 Task: Write the Phone "+14845211120" Under New vendor in Find vendor.
Action: Mouse moved to (96, 11)
Screenshot: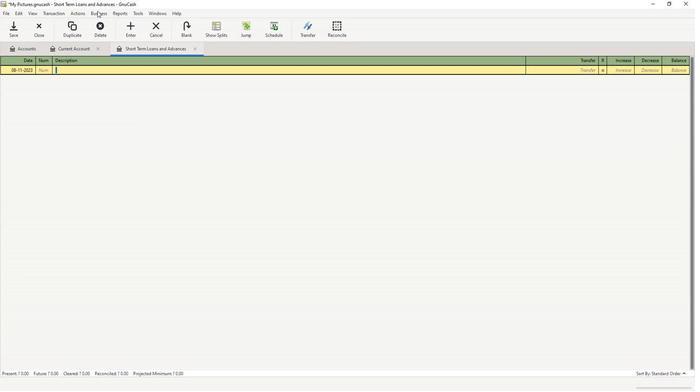 
Action: Mouse pressed left at (96, 11)
Screenshot: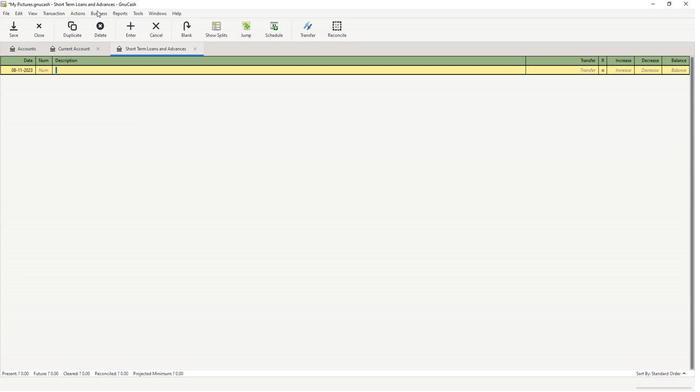 
Action: Mouse moved to (104, 30)
Screenshot: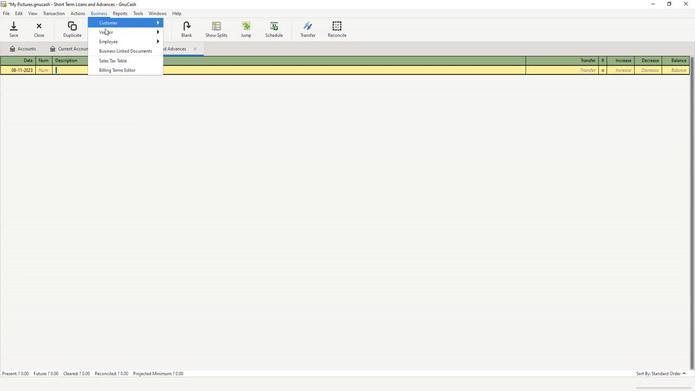 
Action: Mouse pressed left at (104, 30)
Screenshot: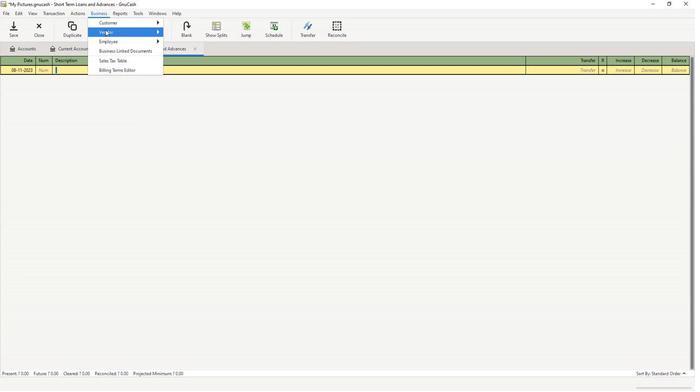 
Action: Mouse moved to (180, 51)
Screenshot: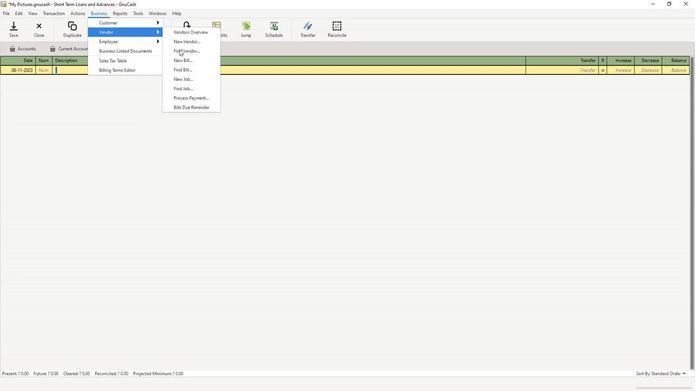 
Action: Mouse pressed left at (180, 51)
Screenshot: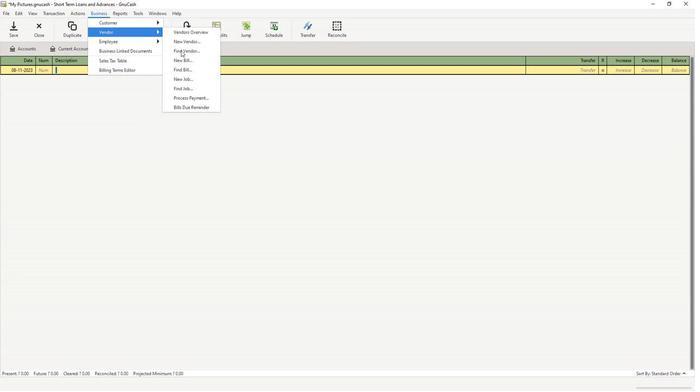 
Action: Mouse moved to (366, 255)
Screenshot: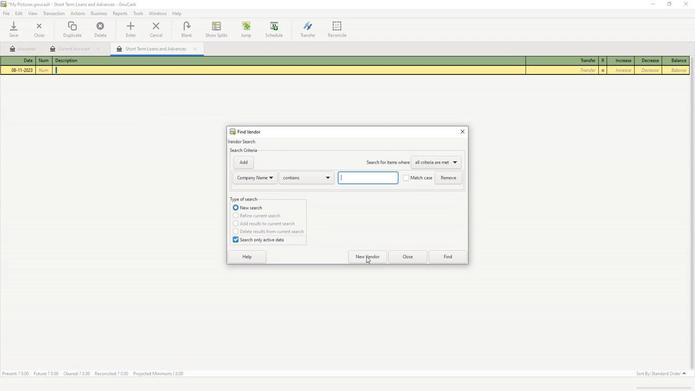 
Action: Mouse pressed left at (366, 255)
Screenshot: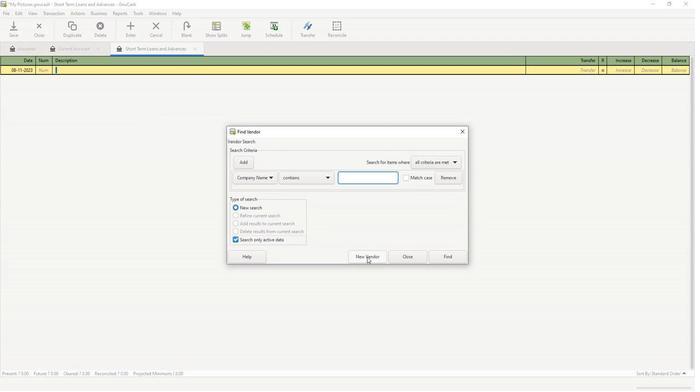 
Action: Mouse moved to (344, 246)
Screenshot: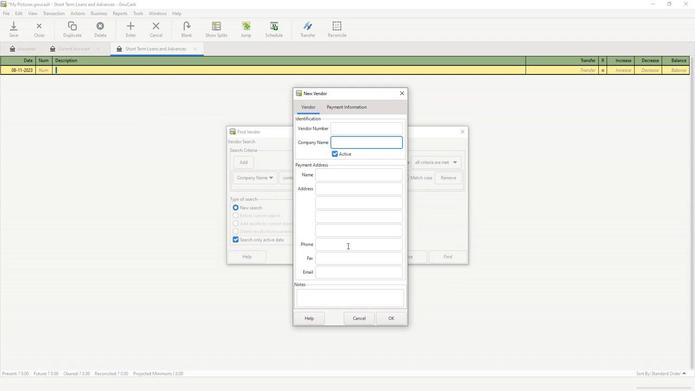 
Action: Mouse pressed left at (344, 246)
Screenshot: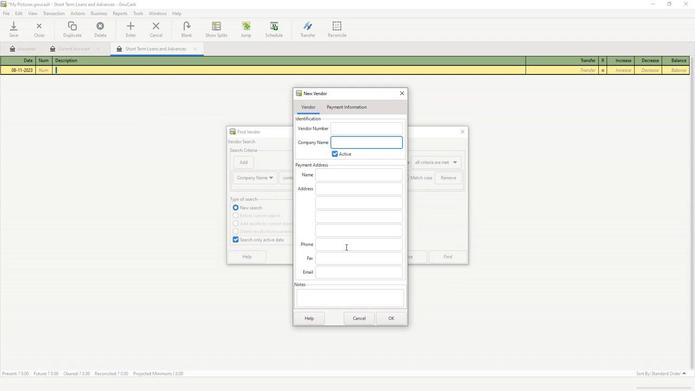 
Action: Key pressed 14845211120
Screenshot: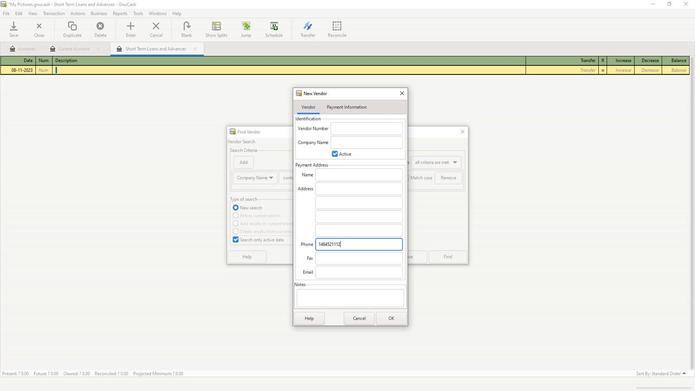 
Action: Mouse moved to (388, 316)
Screenshot: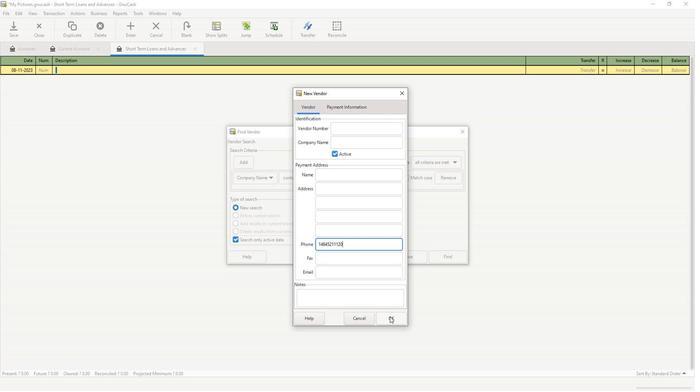 
